 Task: Create in the project ZestTech a sprint 'Galaxy Quest'.
Action: Mouse moved to (273, 84)
Screenshot: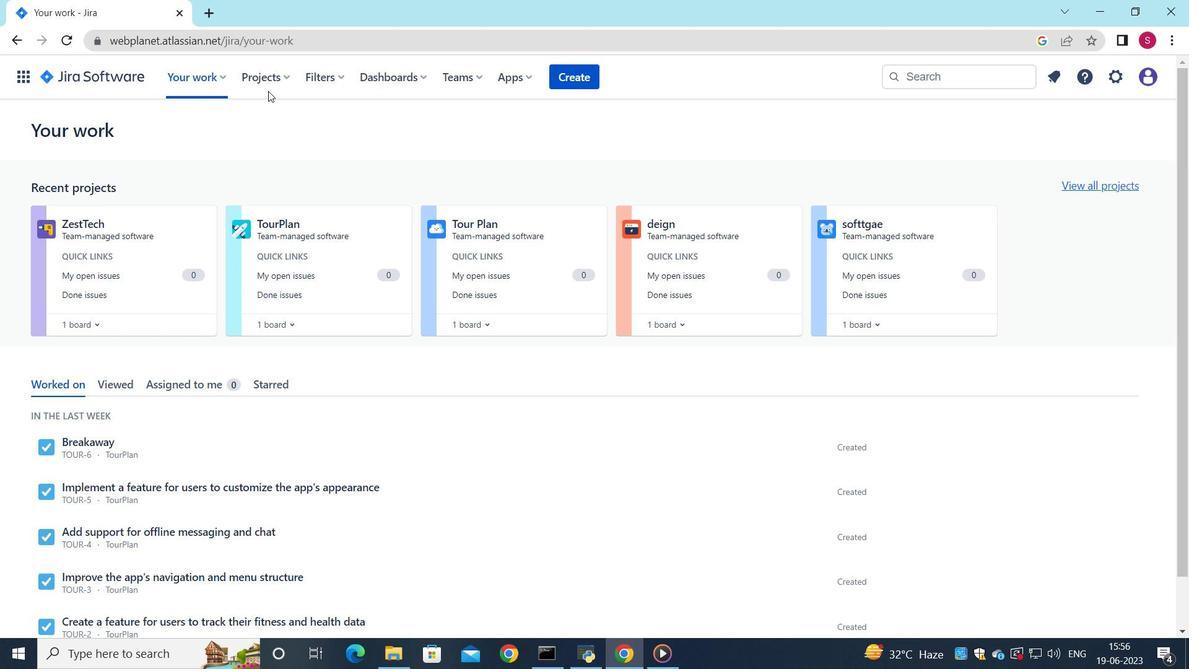 
Action: Mouse pressed left at (273, 84)
Screenshot: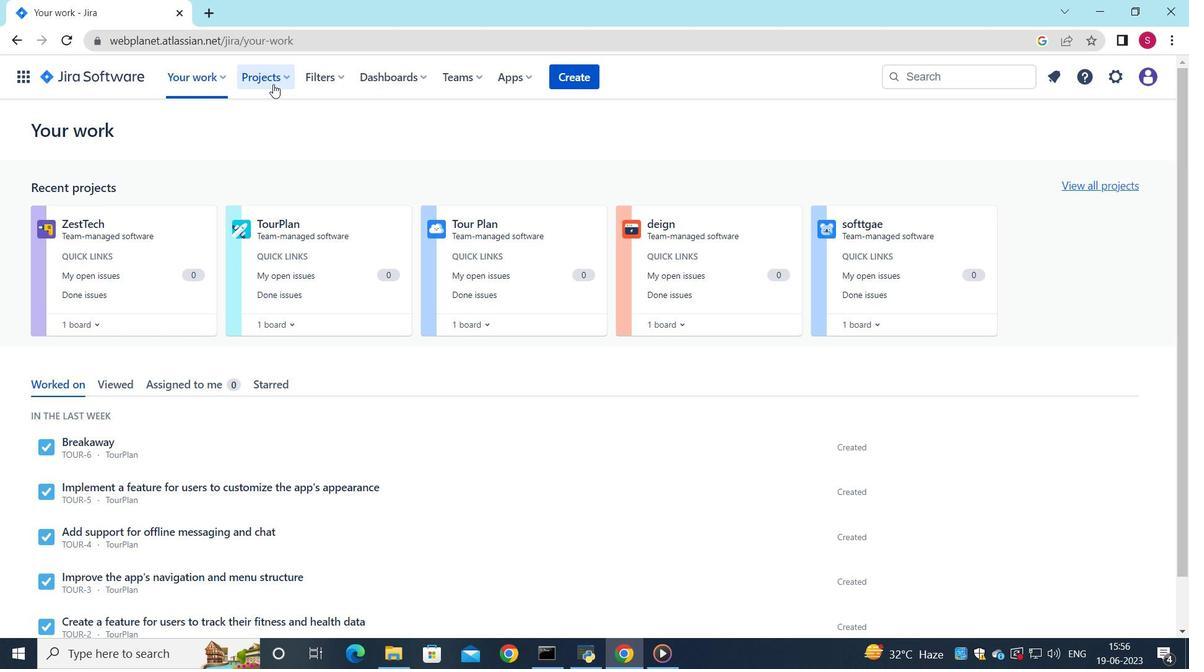 
Action: Mouse moved to (265, 137)
Screenshot: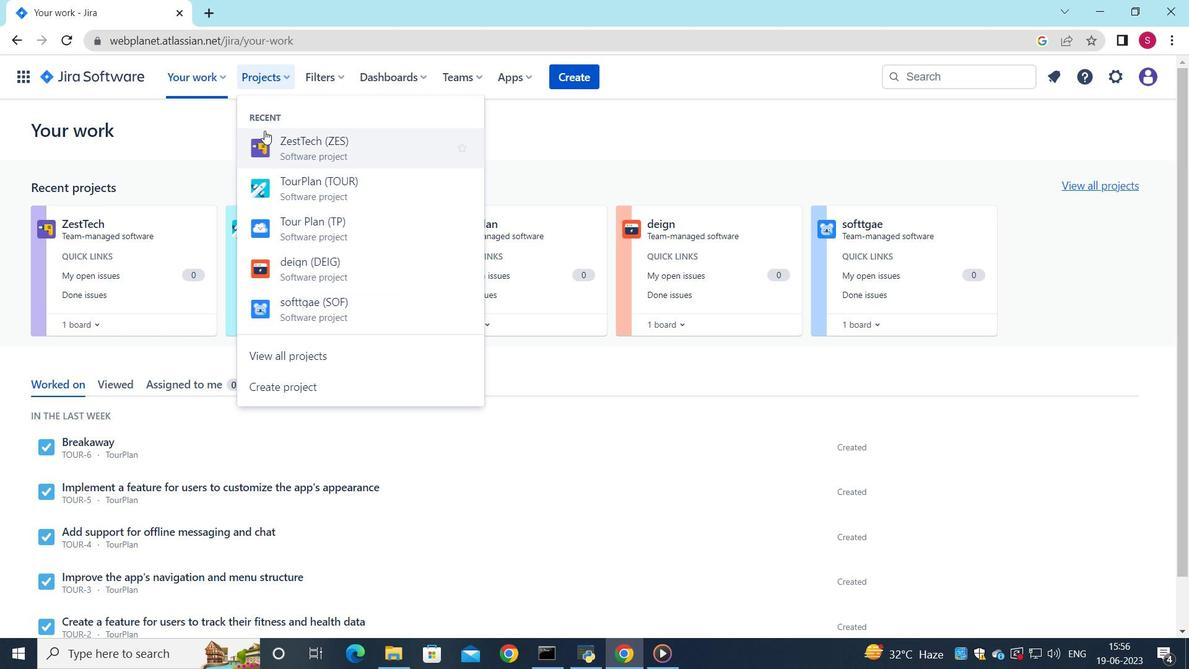 
Action: Mouse pressed left at (265, 137)
Screenshot: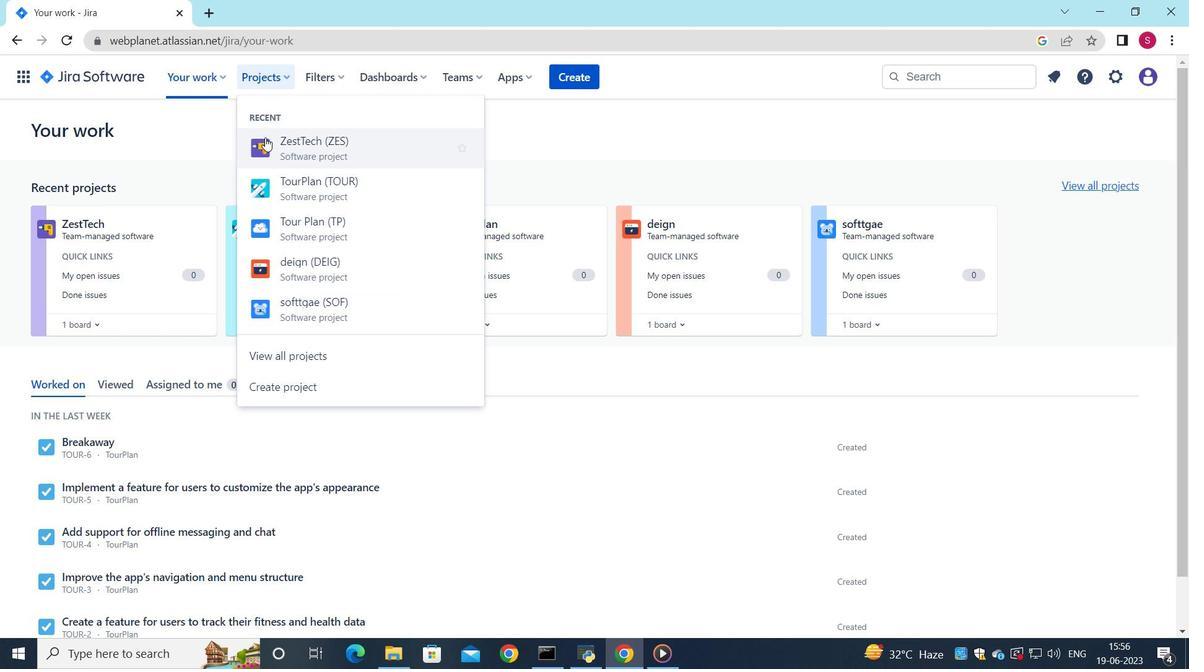 
Action: Mouse moved to (99, 240)
Screenshot: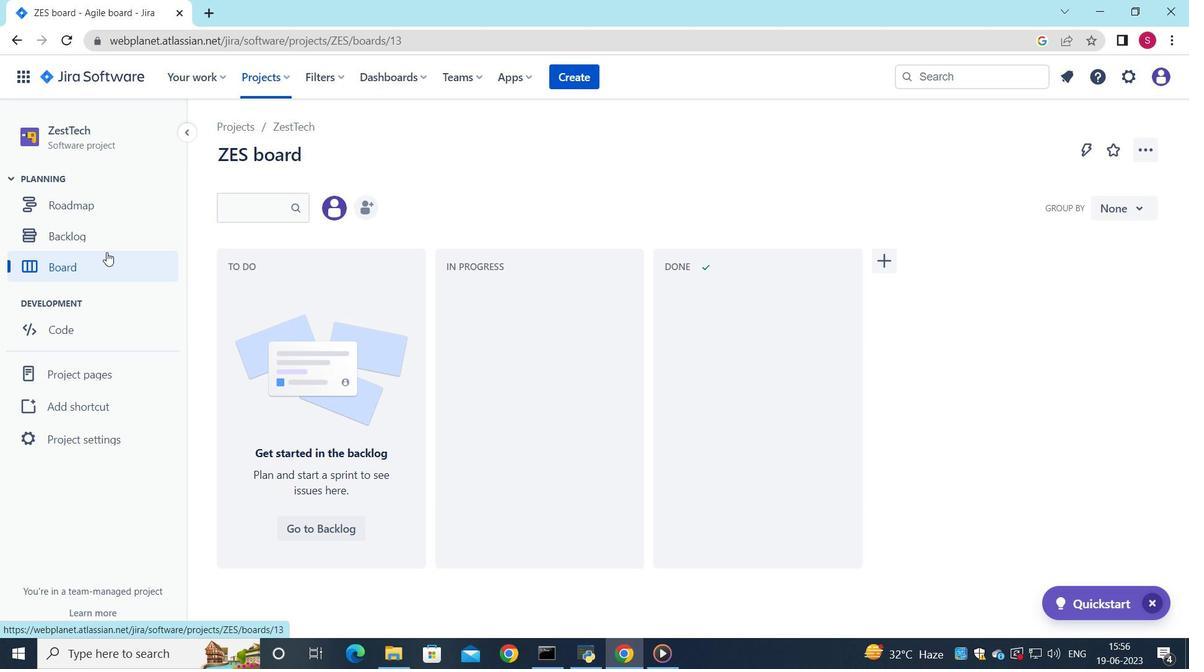 
Action: Mouse pressed left at (99, 240)
Screenshot: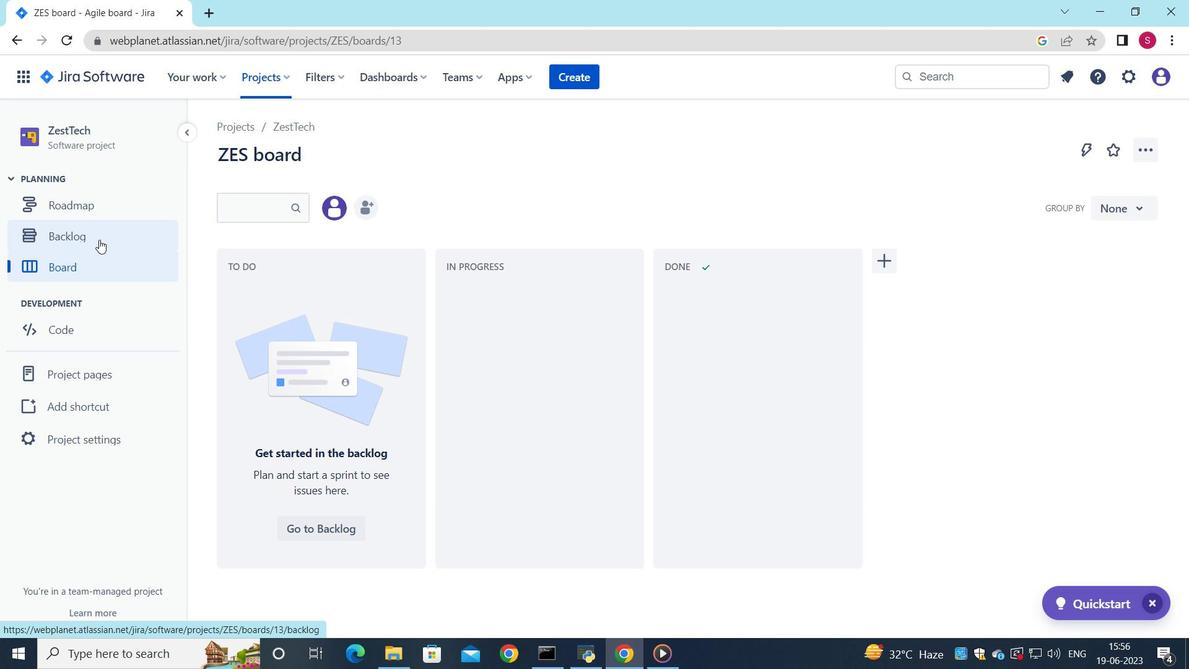 
Action: Mouse moved to (334, 502)
Screenshot: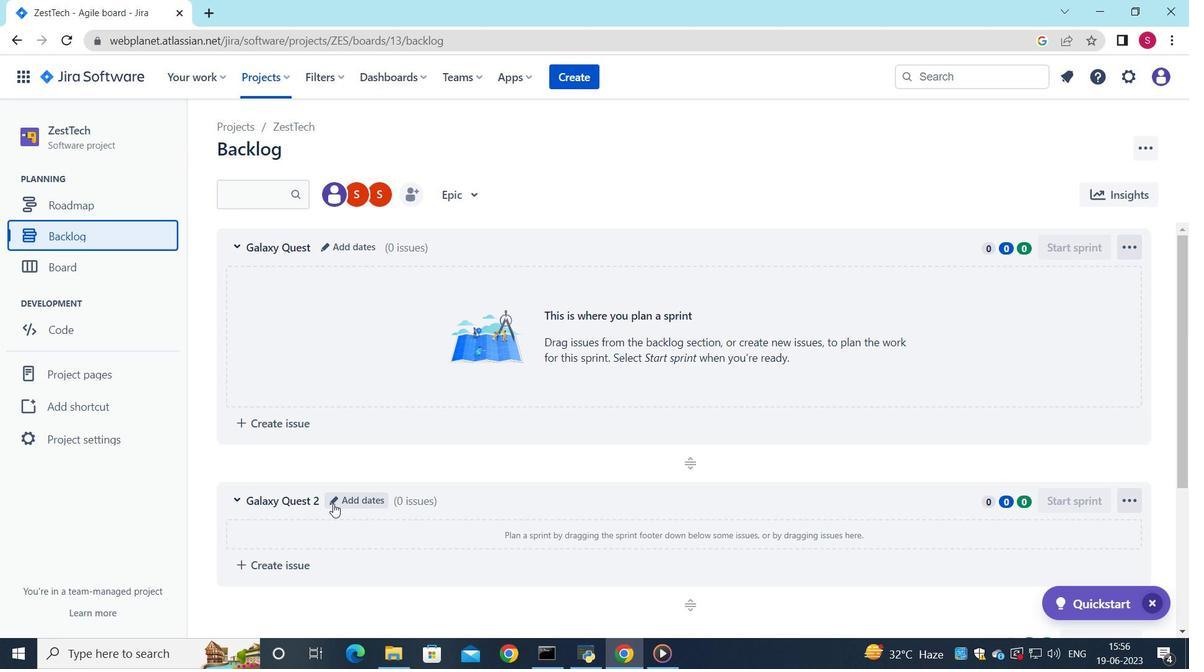 
Action: Mouse pressed left at (334, 502)
Screenshot: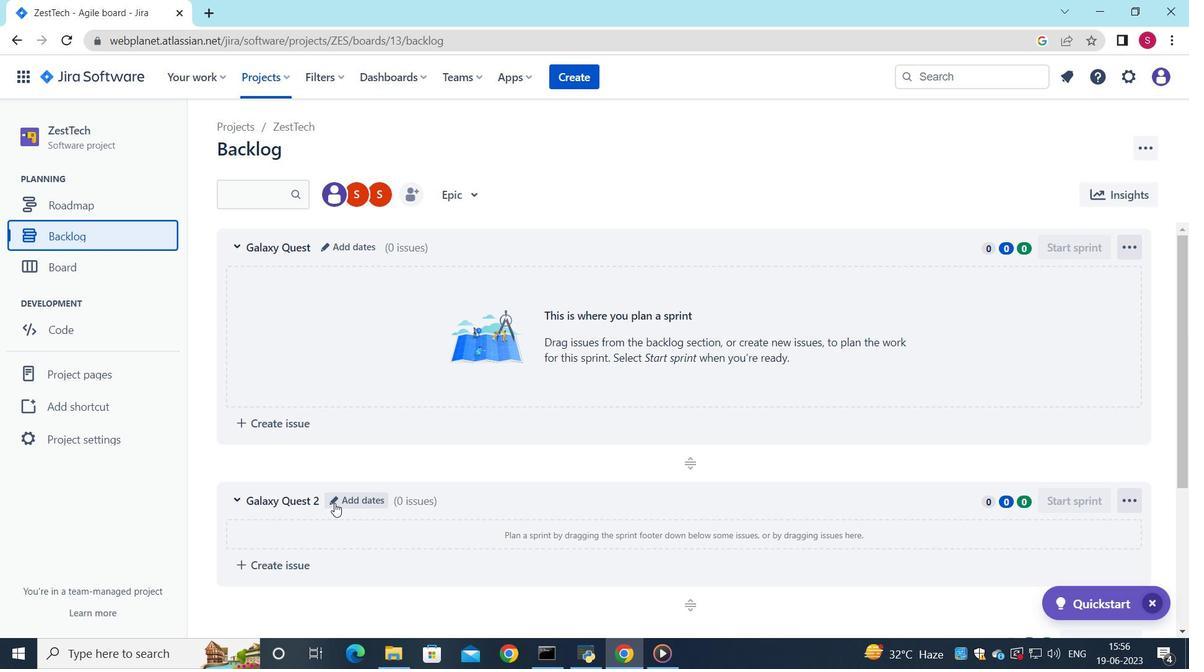 
Action: Mouse moved to (521, 270)
Screenshot: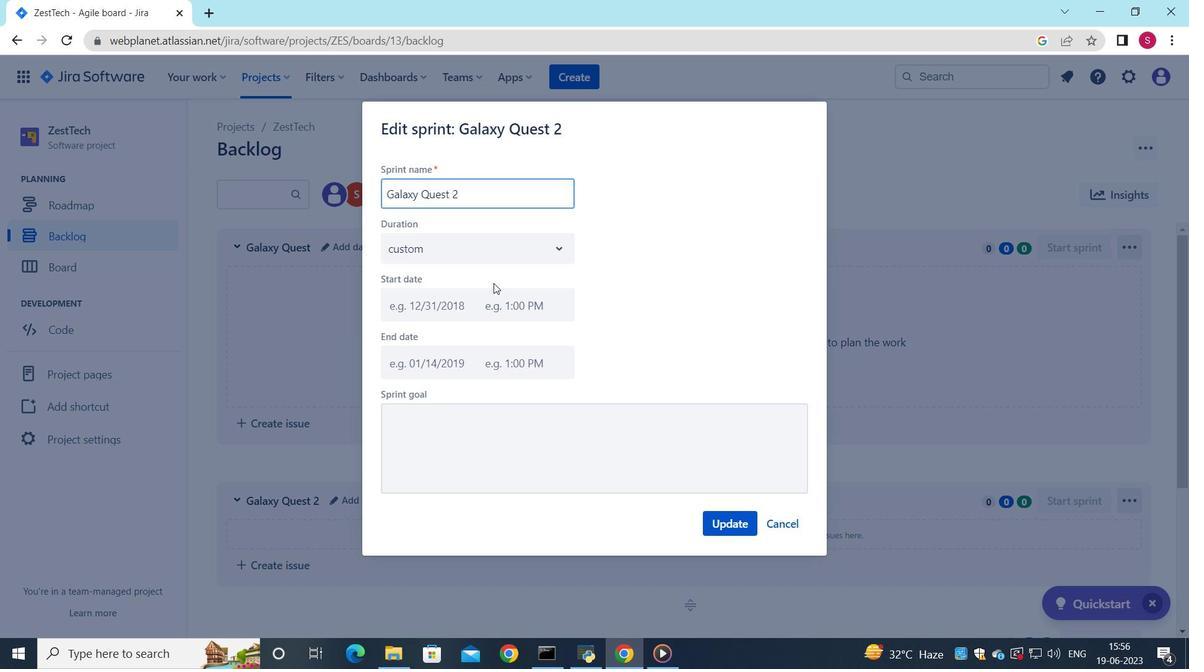 
Action: Key pressed <Key.backspace><Key.backspace><Key.backspace><Key.backspace><Key.backspace><Key.backspace><Key.backspace><Key.backspace><Key.backspace><Key.backspace><Key.backspace><Key.backspace><Key.backspace><Key.backspace><Key.backspace><Key.backspace><Key.backspace><Key.backspace><Key.shift>Galaxy<Key.shift><Key.shift>Qu<Key.backspace><Key.backspace><Key.space><Key.shift>Quest
Screenshot: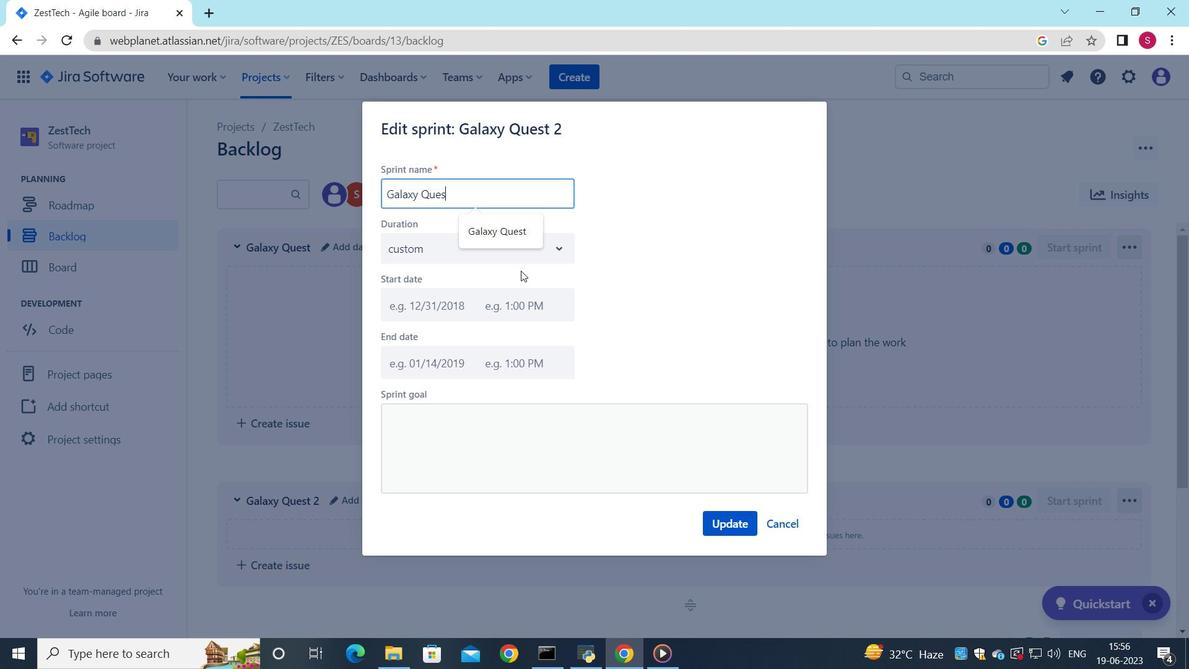 
Action: Mouse moved to (738, 531)
Screenshot: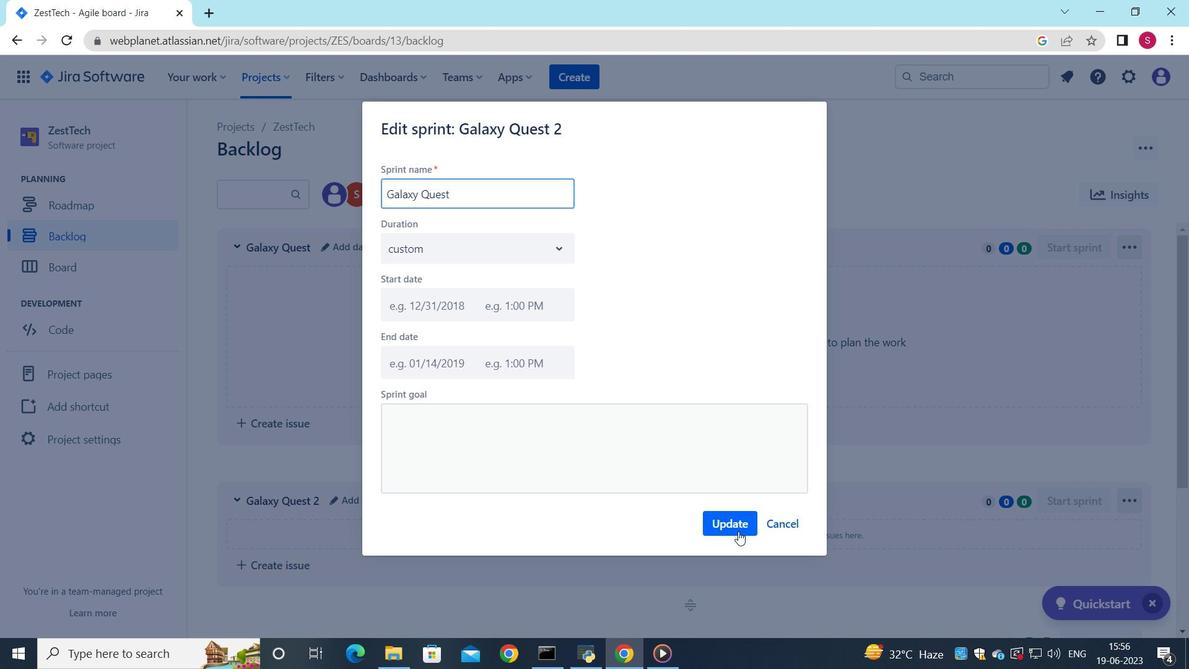 
Action: Mouse pressed left at (738, 531)
Screenshot: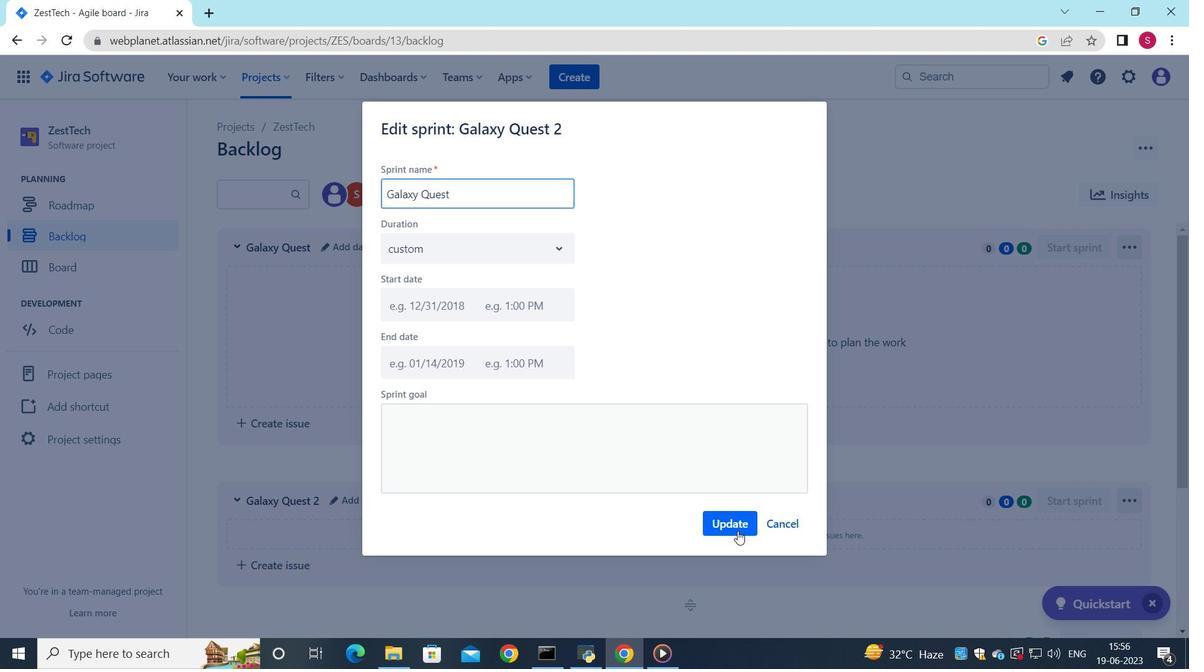 
Action: Mouse moved to (713, 534)
Screenshot: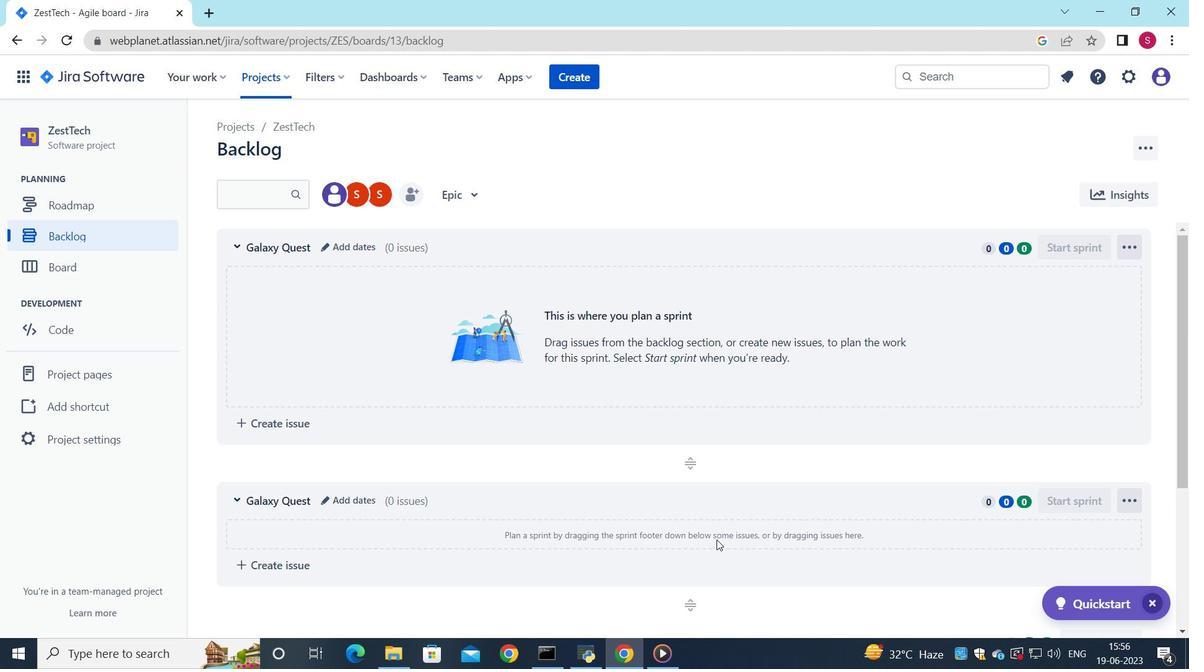
